 Task: Update the listing type of the saved search to "Exclude short sales".
Action: Mouse moved to (861, 127)
Screenshot: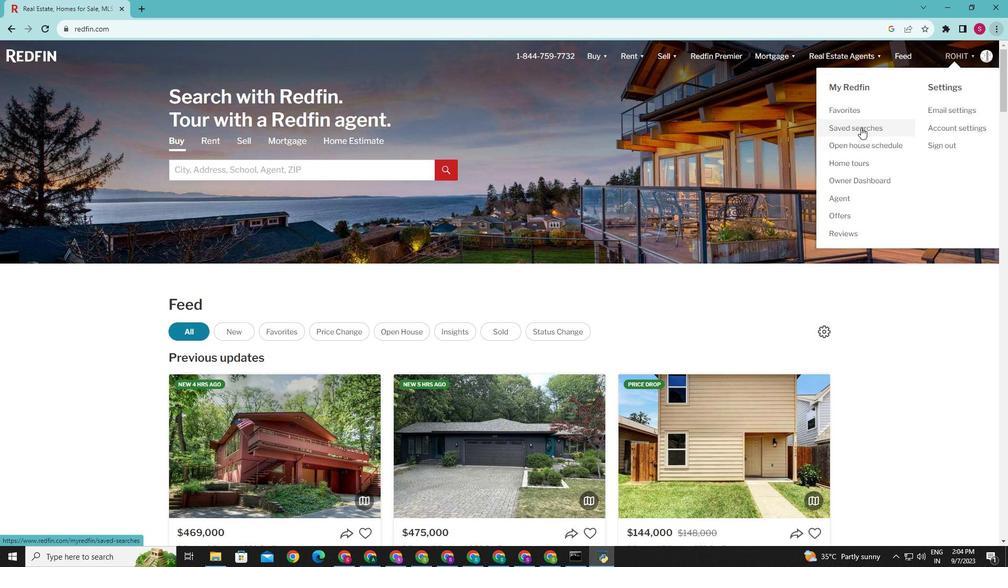 
Action: Mouse pressed left at (861, 127)
Screenshot: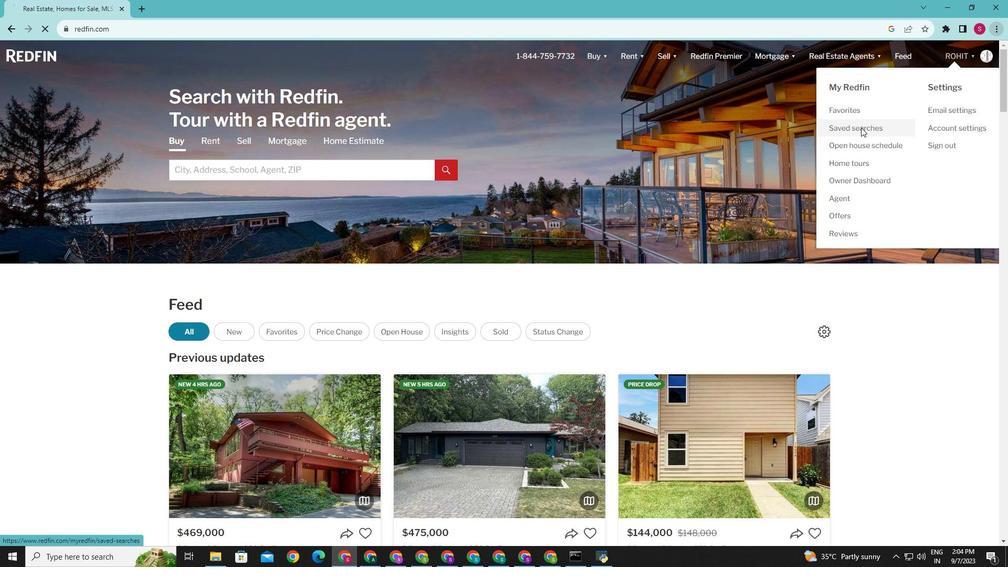 
Action: Mouse moved to (333, 257)
Screenshot: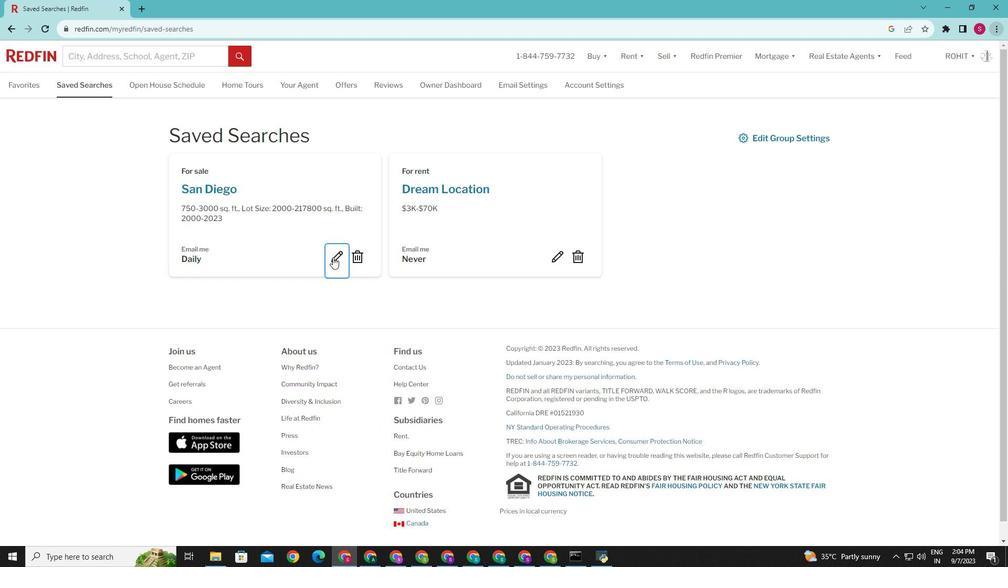 
Action: Mouse pressed left at (333, 257)
Screenshot: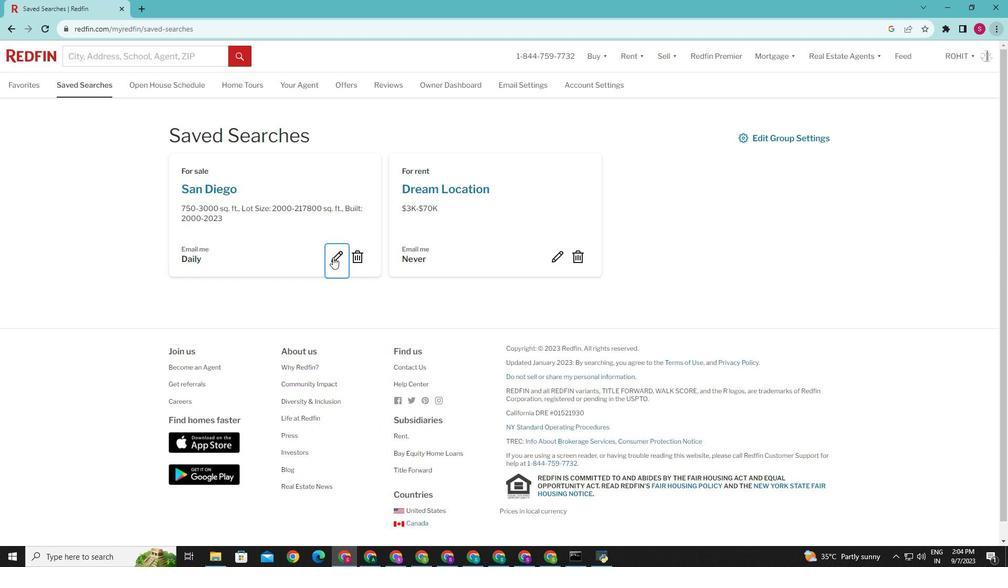 
Action: Mouse pressed left at (333, 257)
Screenshot: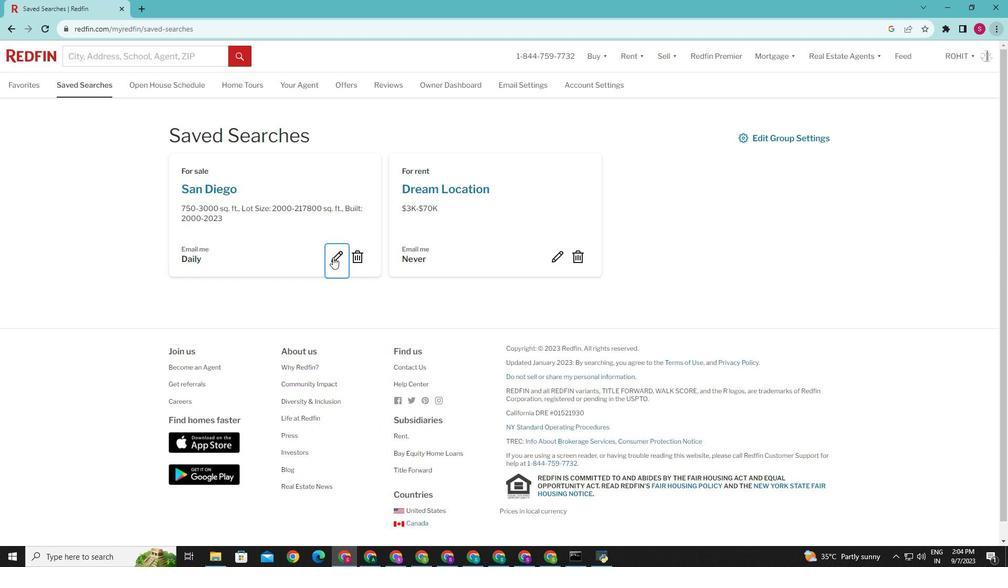 
Action: Mouse moved to (408, 278)
Screenshot: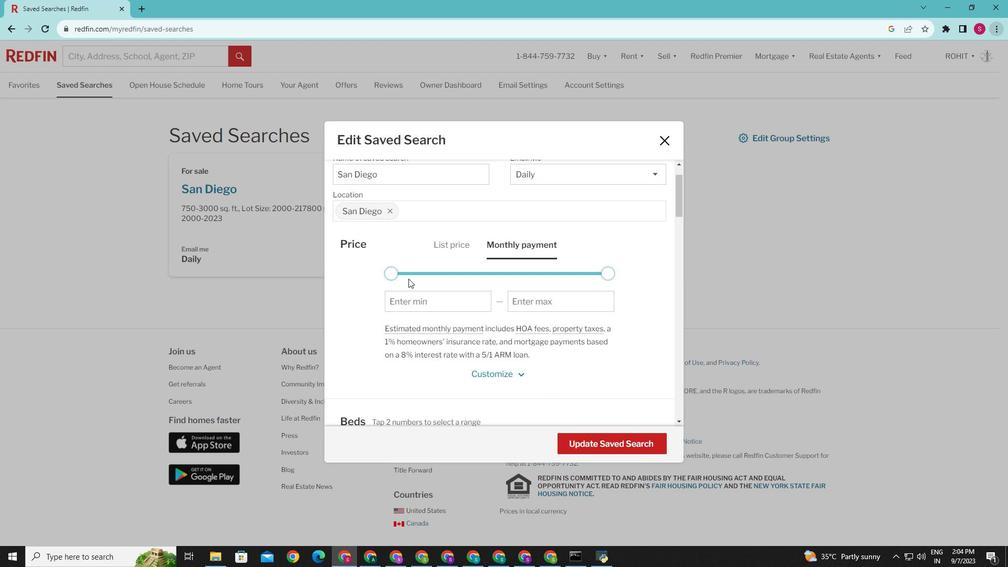 
Action: Mouse scrolled (408, 278) with delta (0, 0)
Screenshot: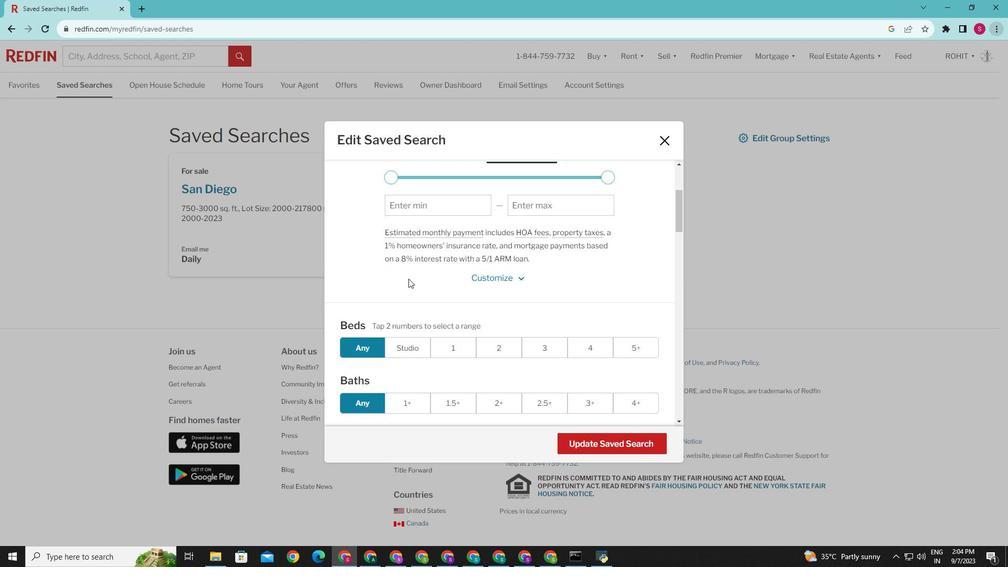 
Action: Mouse scrolled (408, 278) with delta (0, 0)
Screenshot: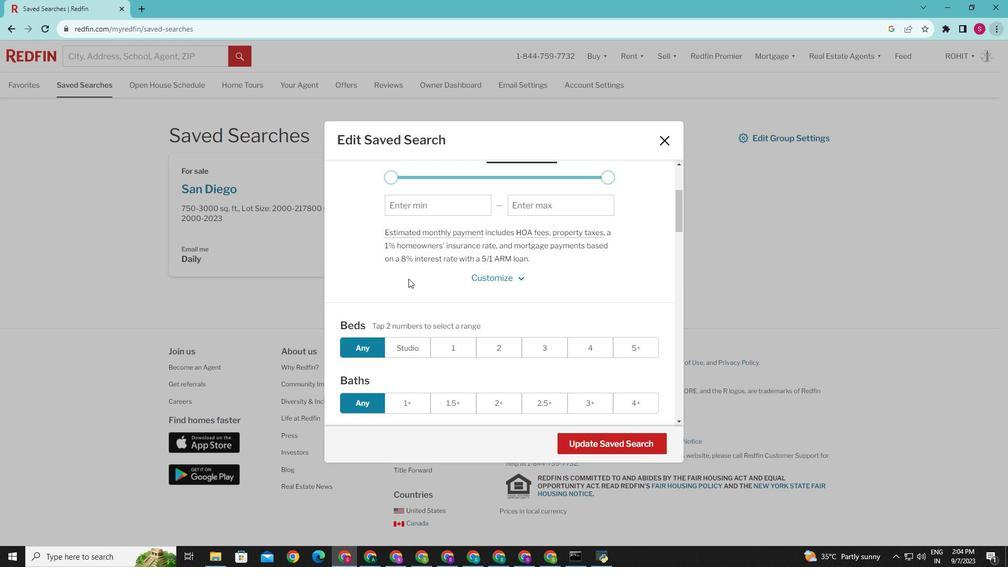 
Action: Mouse scrolled (408, 278) with delta (0, 0)
Screenshot: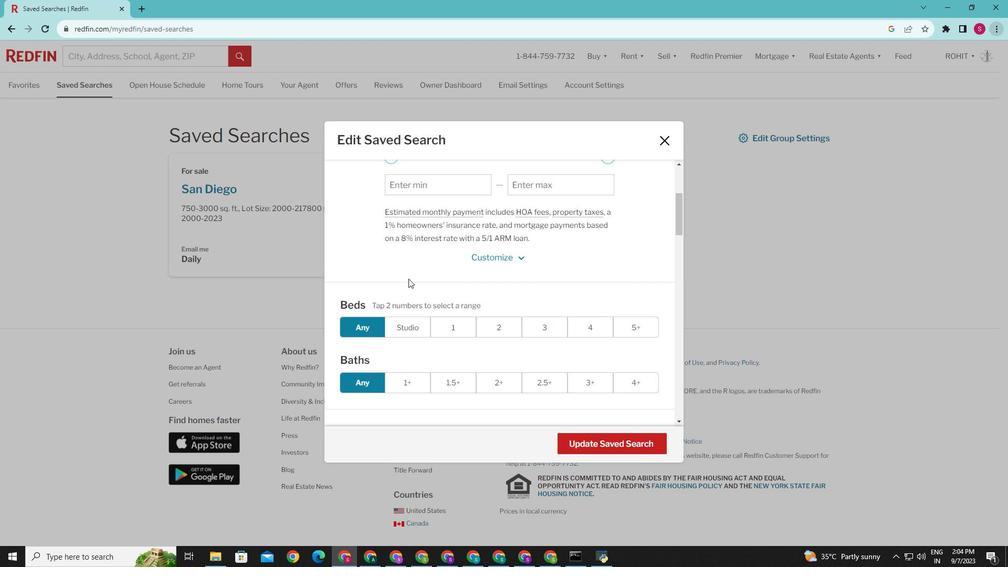 
Action: Mouse scrolled (408, 278) with delta (0, 0)
Screenshot: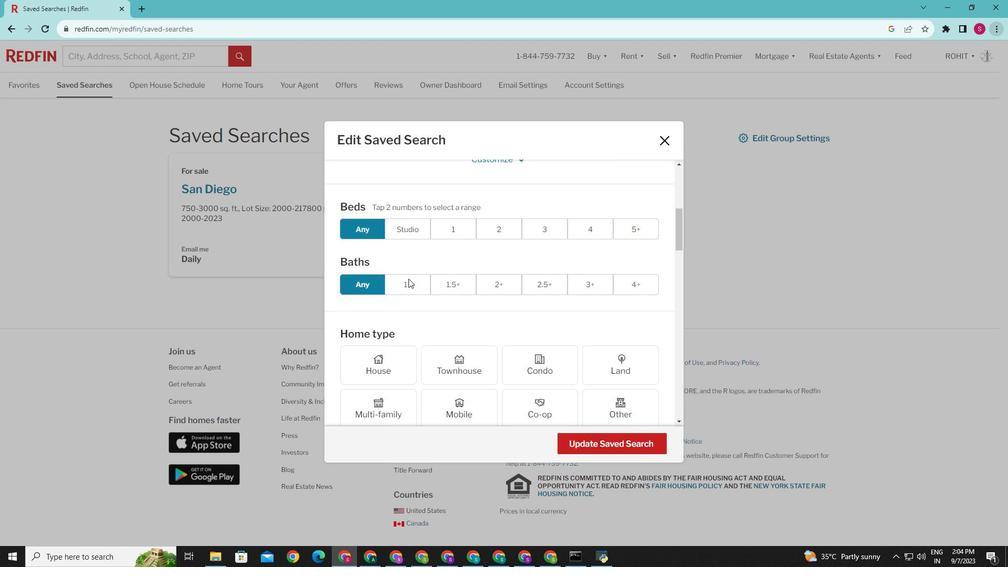 
Action: Mouse scrolled (408, 278) with delta (0, 0)
Screenshot: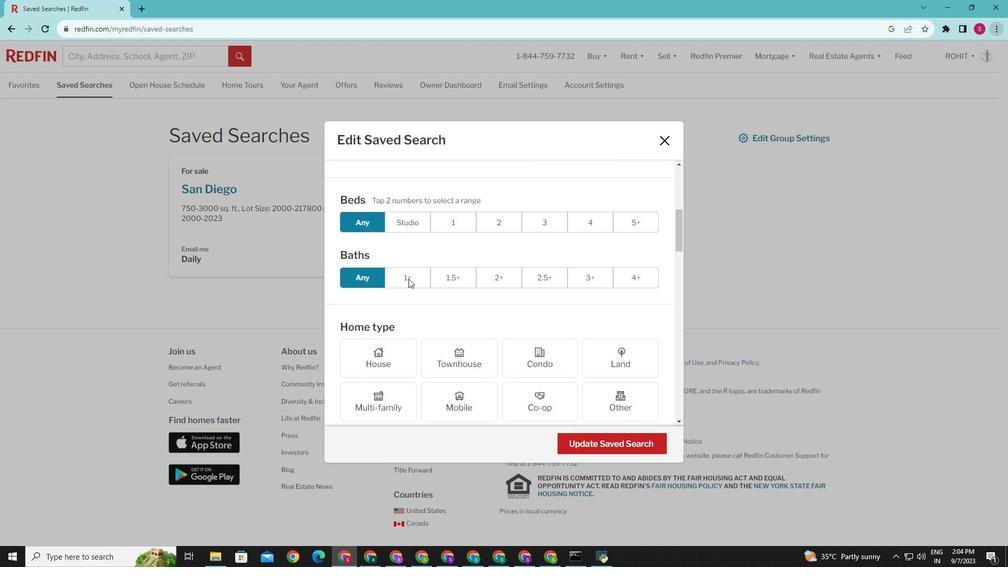 
Action: Mouse scrolled (408, 278) with delta (0, 0)
Screenshot: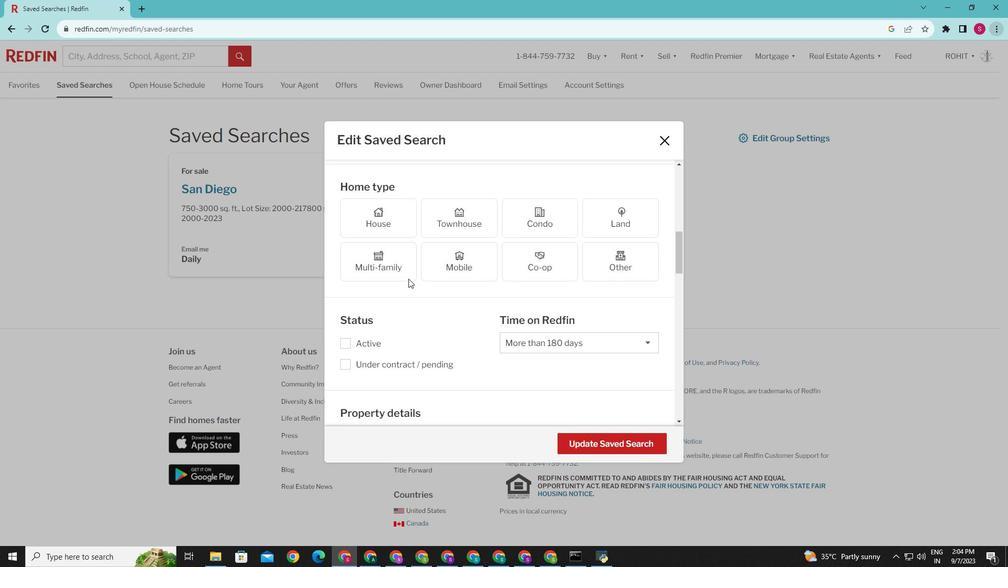 
Action: Mouse scrolled (408, 278) with delta (0, 0)
Screenshot: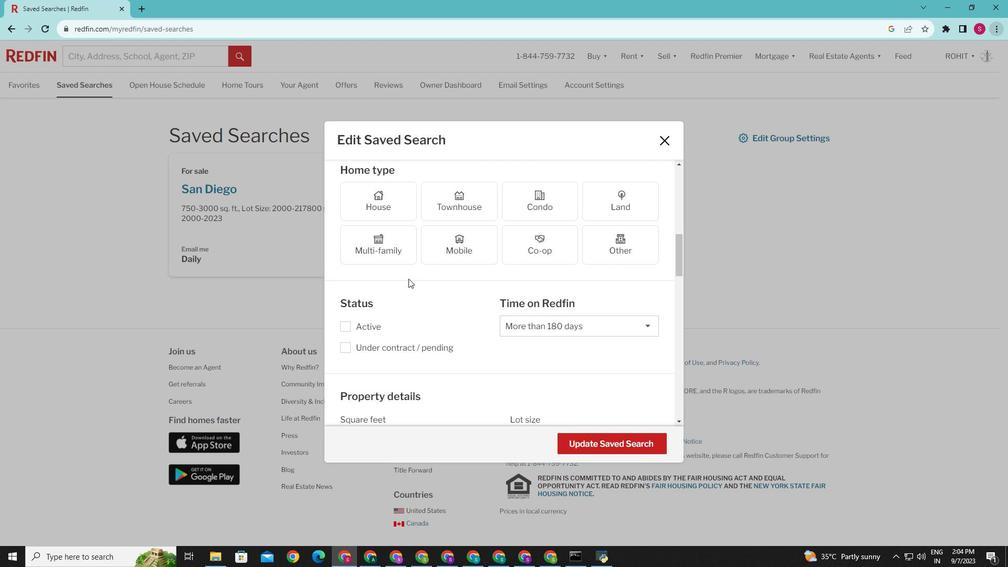 
Action: Mouse scrolled (408, 278) with delta (0, 0)
Screenshot: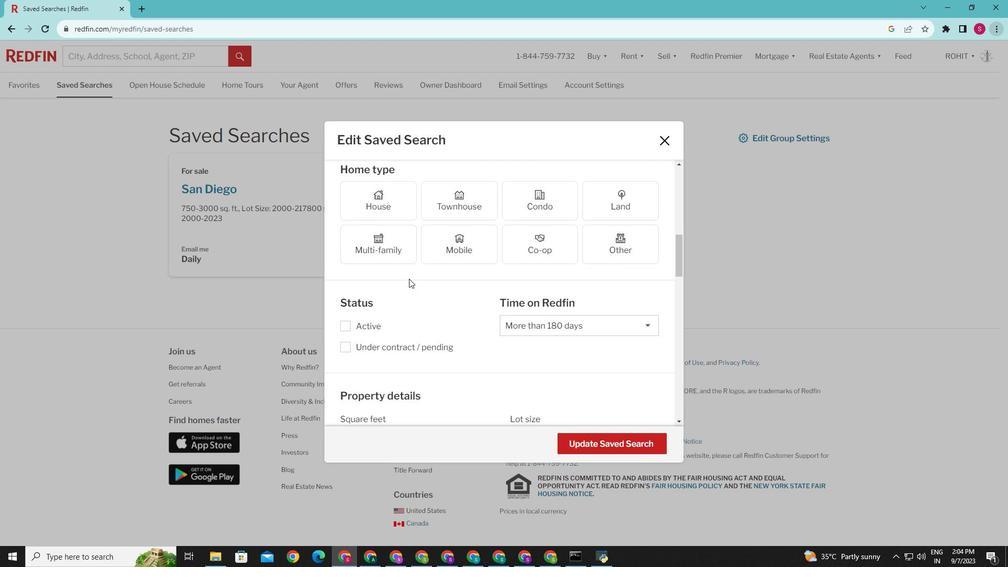
Action: Mouse moved to (410, 278)
Screenshot: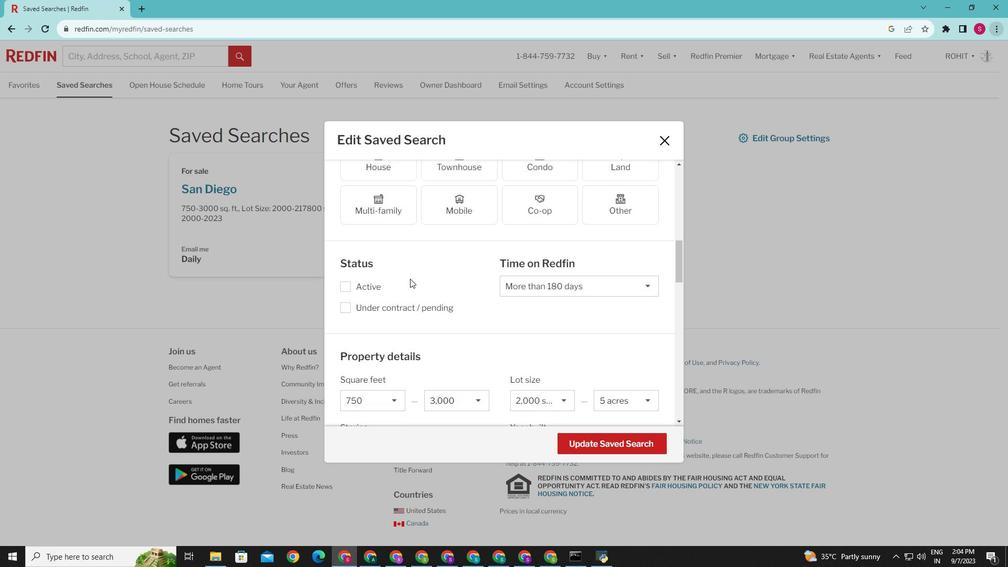 
Action: Mouse scrolled (410, 278) with delta (0, 0)
Screenshot: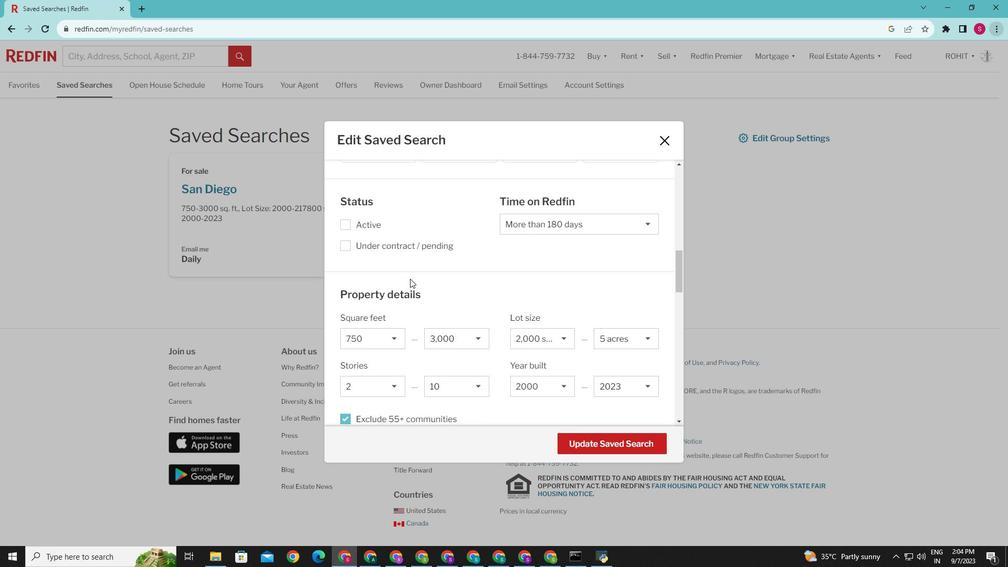 
Action: Mouse scrolled (410, 278) with delta (0, 0)
Screenshot: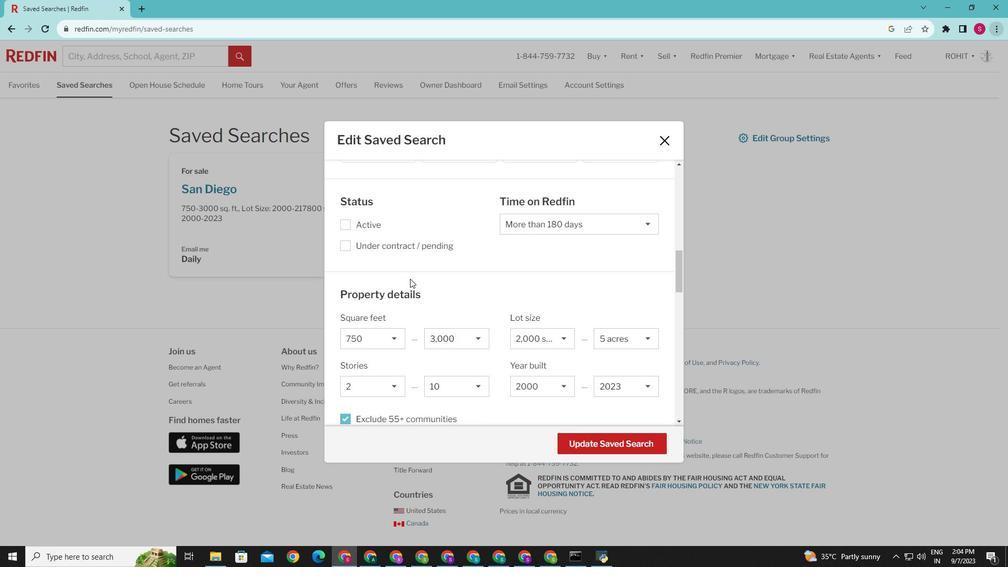 
Action: Mouse moved to (410, 278)
Screenshot: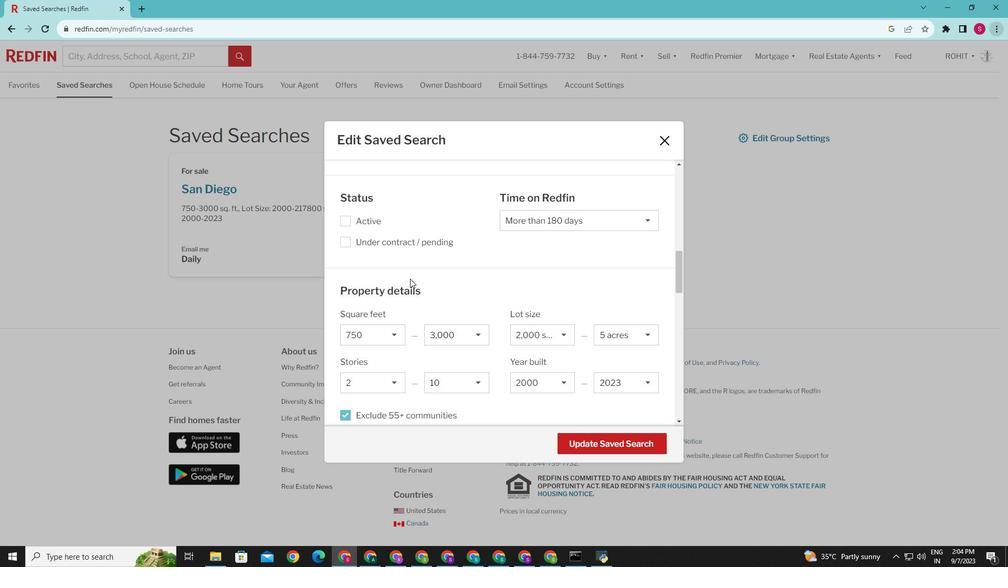 
Action: Mouse scrolled (410, 278) with delta (0, 0)
Screenshot: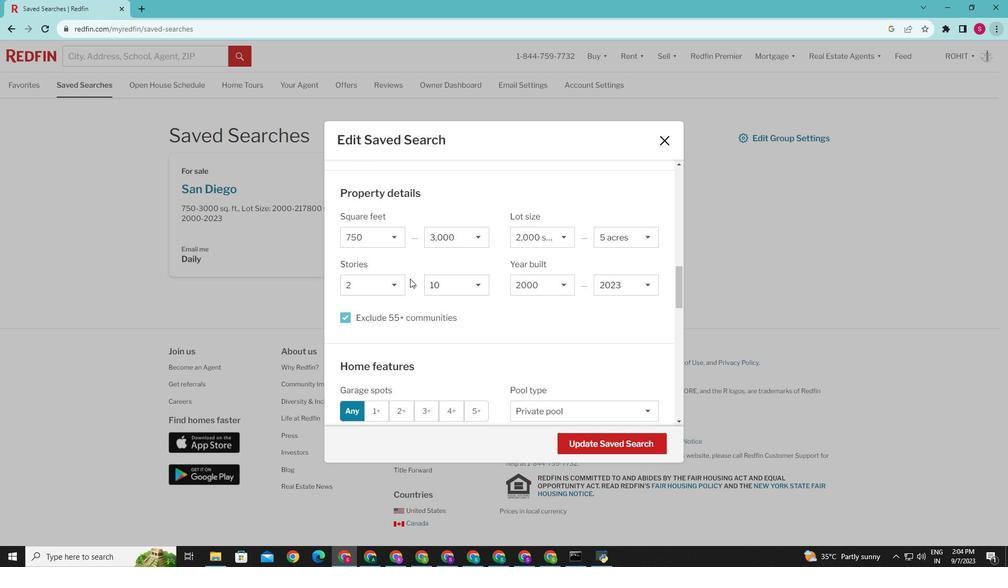 
Action: Mouse scrolled (410, 278) with delta (0, 0)
Screenshot: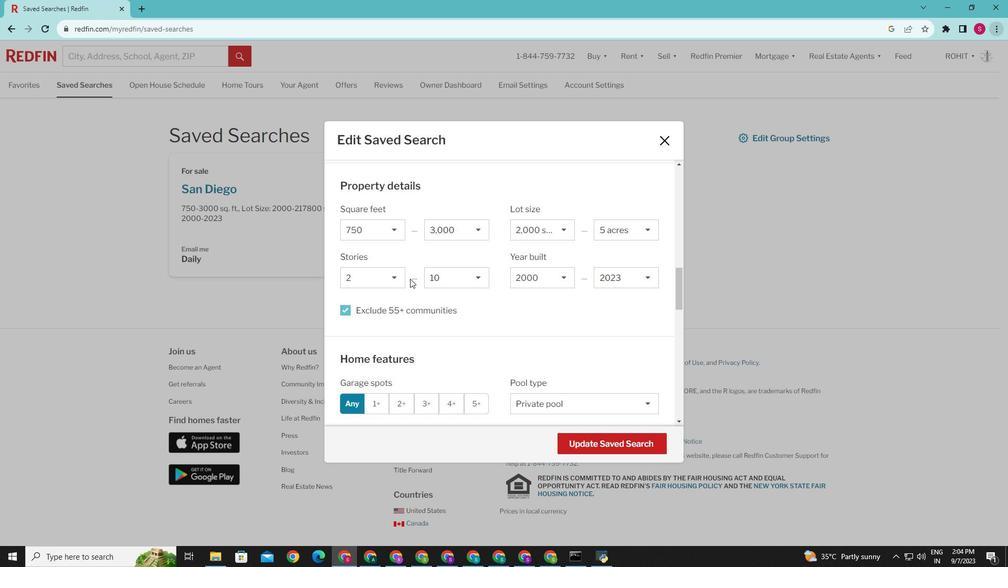 
Action: Mouse scrolled (410, 278) with delta (0, 0)
Screenshot: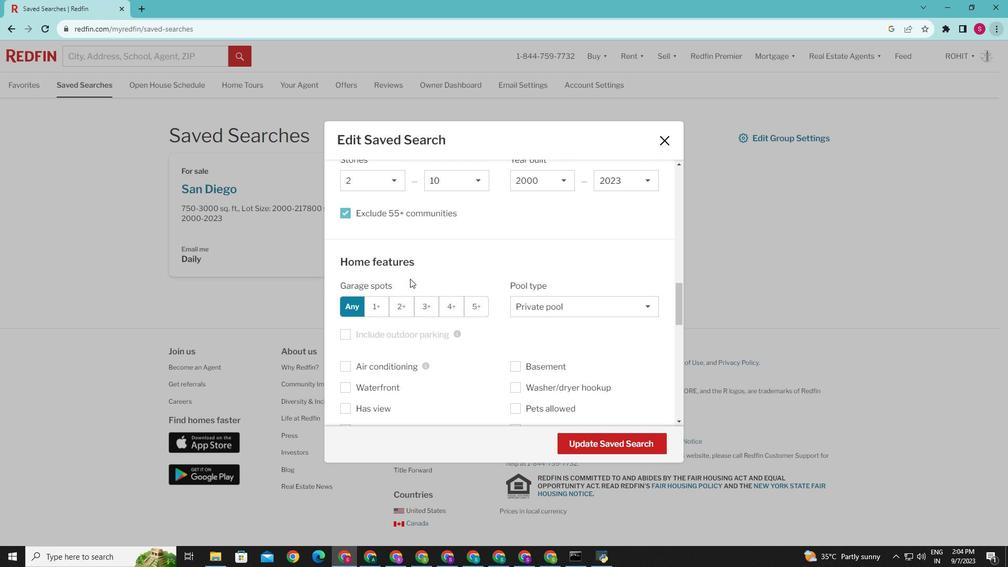 
Action: Mouse scrolled (410, 278) with delta (0, 0)
Screenshot: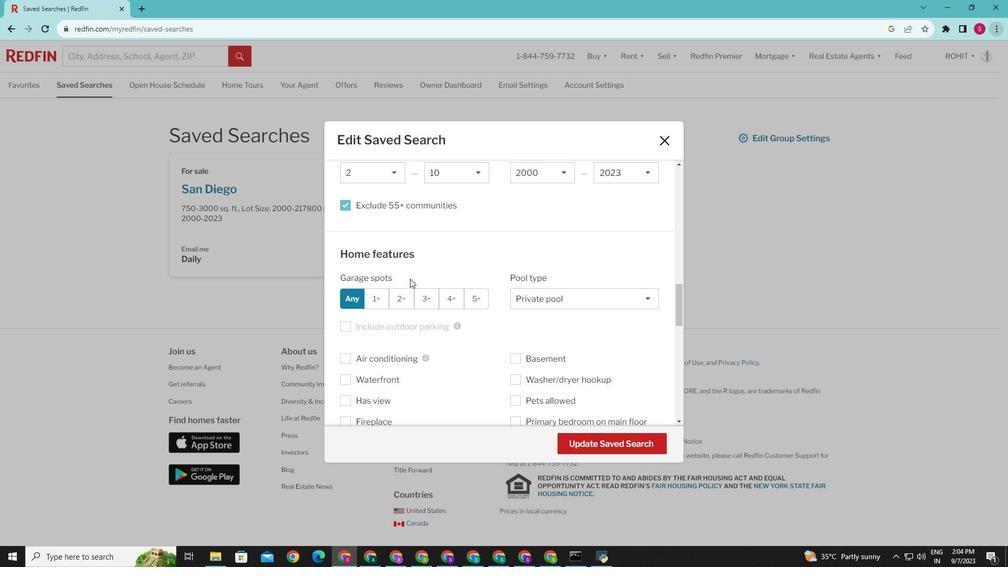 
Action: Mouse scrolled (410, 278) with delta (0, 0)
Screenshot: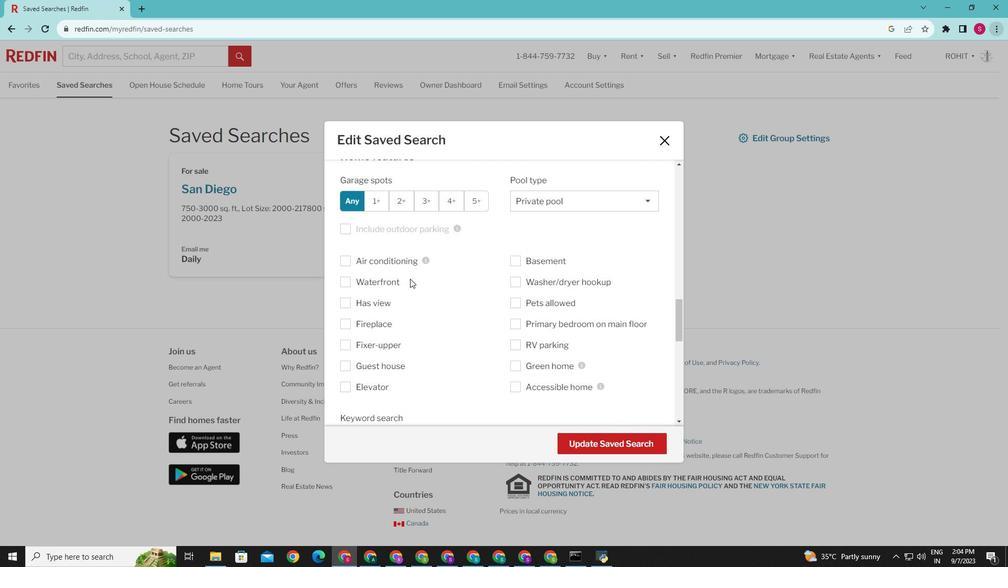 
Action: Mouse scrolled (410, 278) with delta (0, 0)
Screenshot: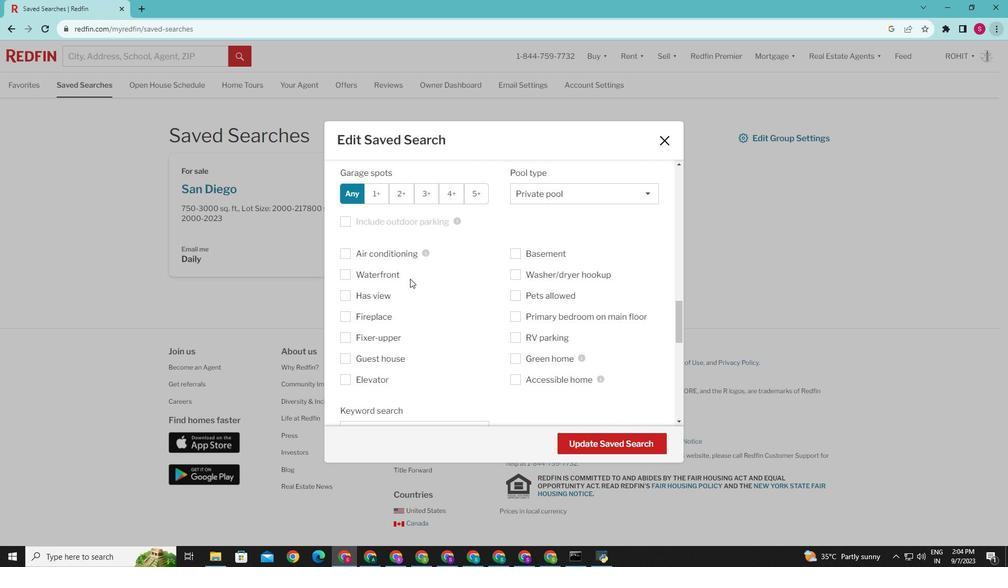 
Action: Mouse scrolled (410, 278) with delta (0, 0)
Screenshot: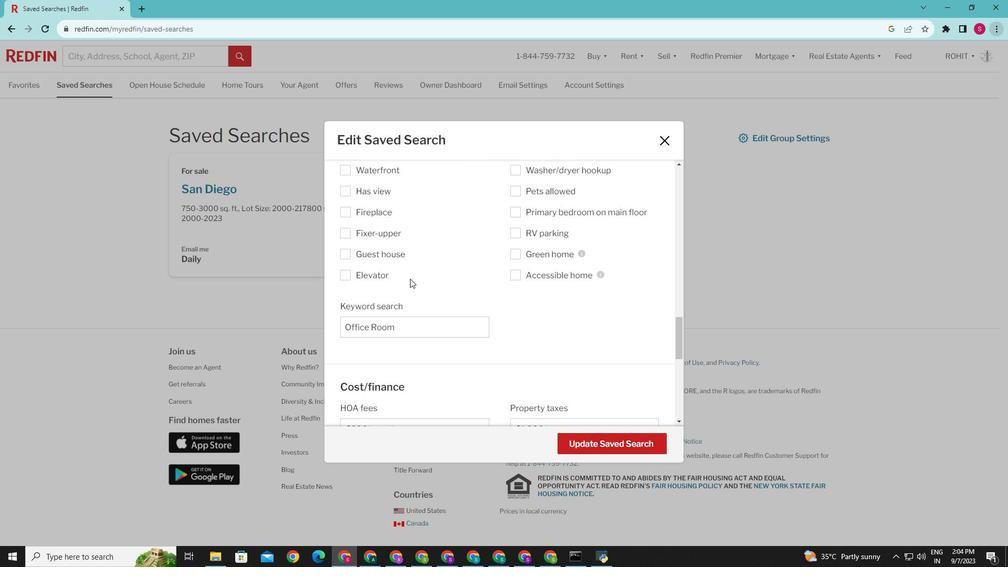 
Action: Mouse scrolled (410, 278) with delta (0, 0)
Screenshot: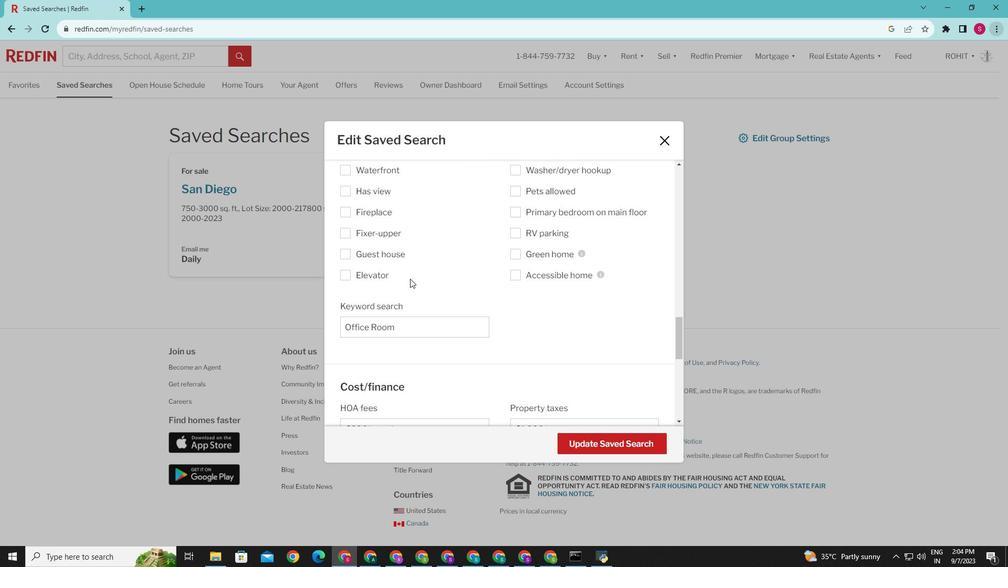 
Action: Mouse scrolled (410, 278) with delta (0, 0)
Screenshot: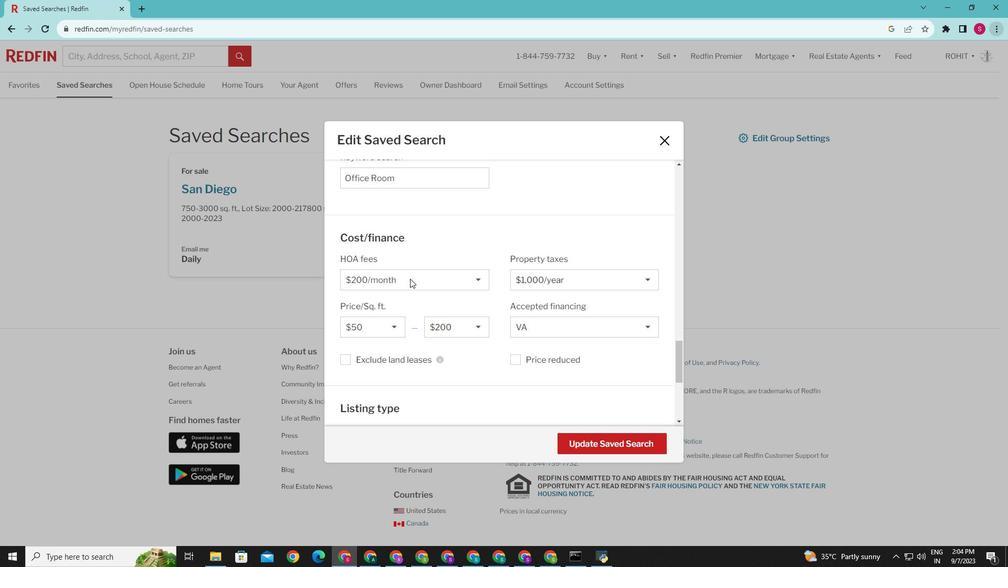
Action: Mouse scrolled (410, 278) with delta (0, 0)
Screenshot: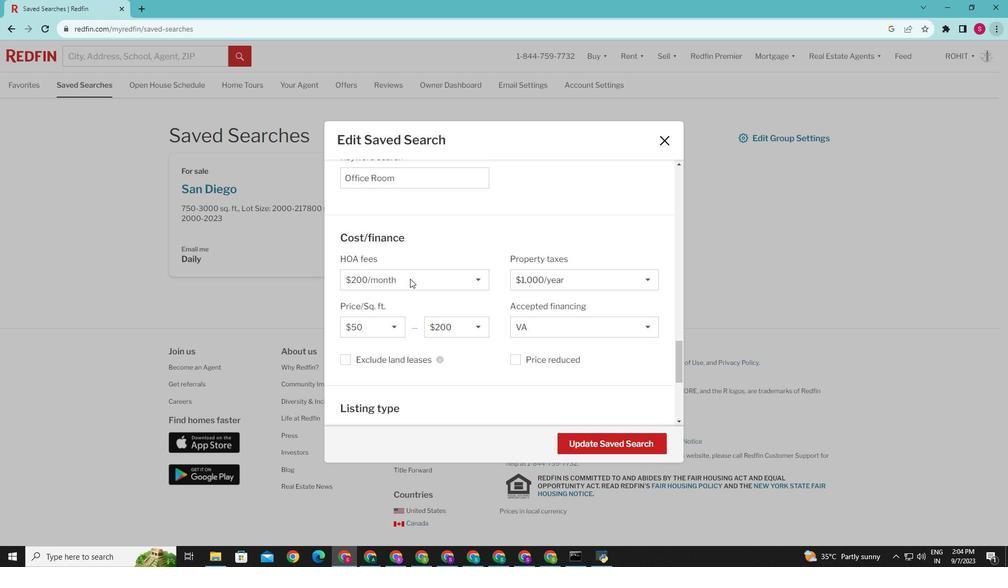
Action: Mouse scrolled (410, 278) with delta (0, 0)
Screenshot: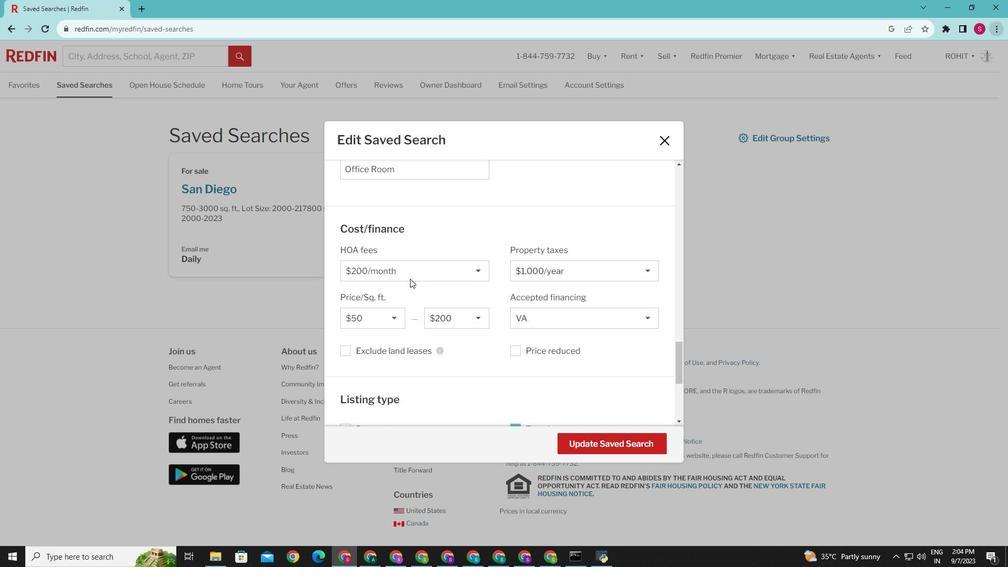 
Action: Mouse scrolled (410, 278) with delta (0, 0)
Screenshot: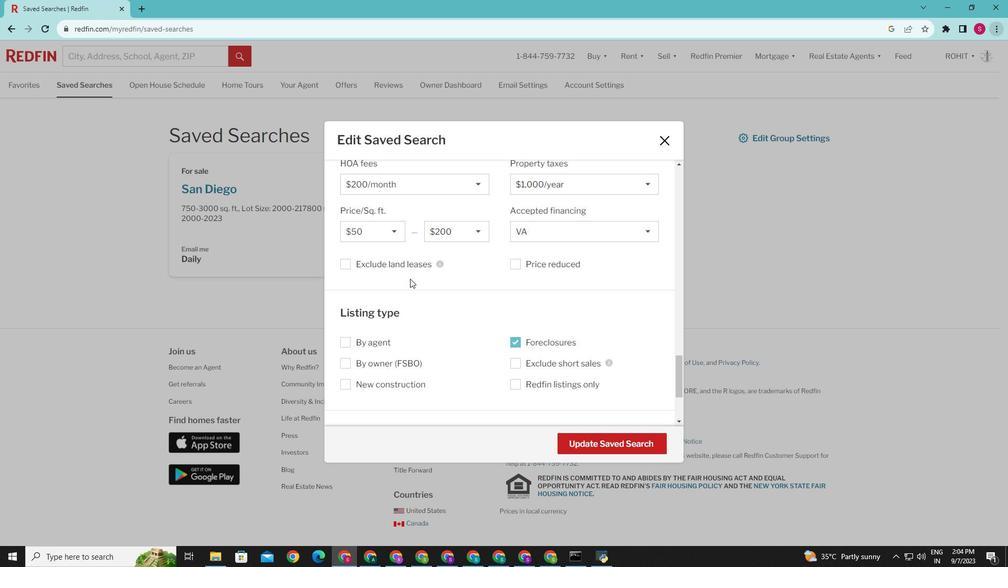 
Action: Mouse scrolled (410, 278) with delta (0, 0)
Screenshot: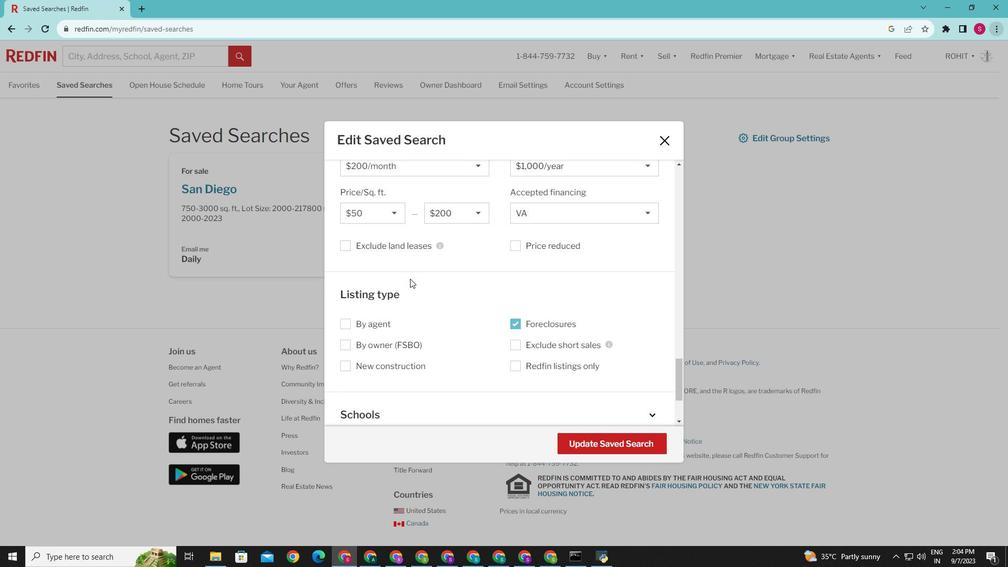 
Action: Mouse scrolled (410, 278) with delta (0, 0)
Screenshot: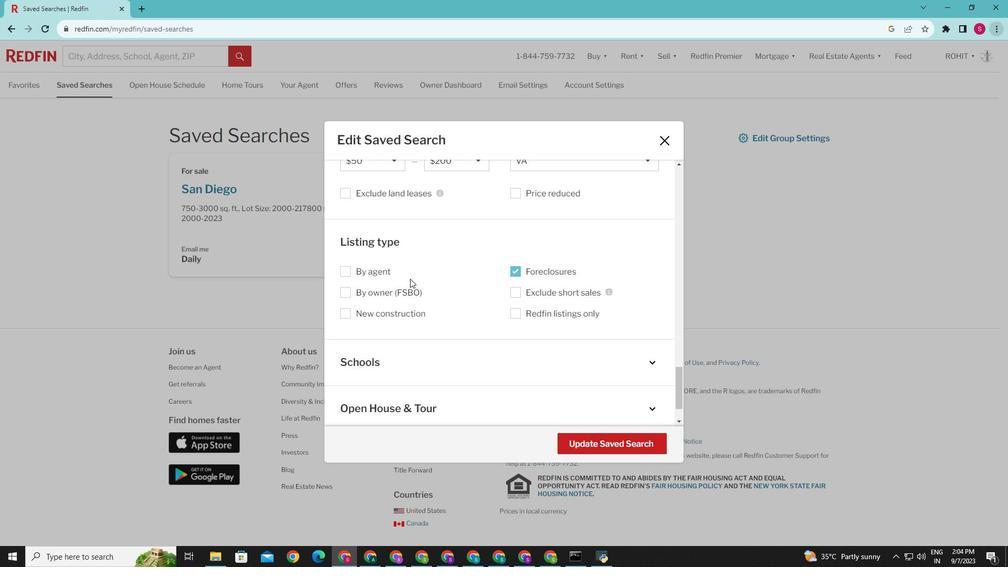 
Action: Mouse moved to (515, 288)
Screenshot: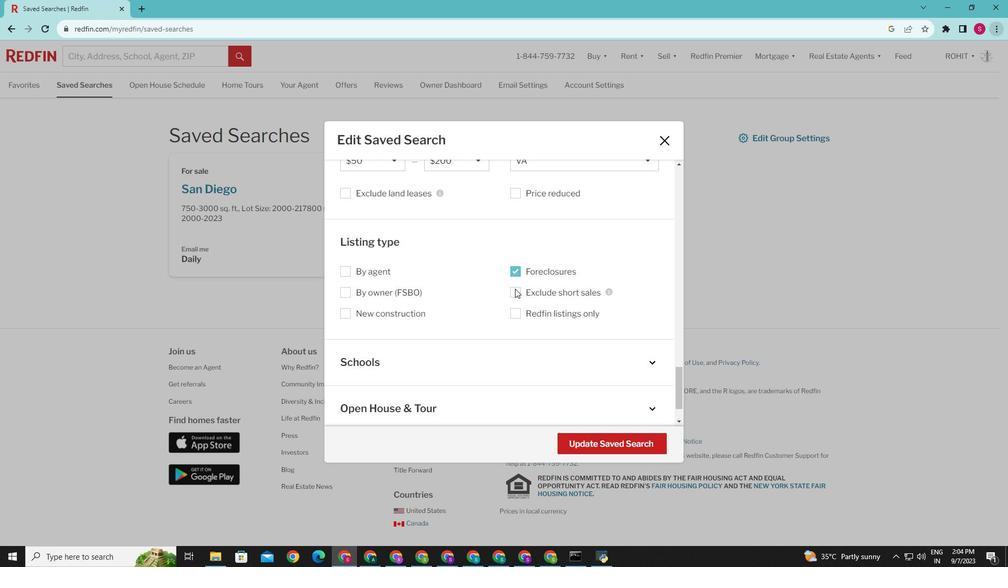 
Action: Mouse pressed left at (515, 288)
Screenshot: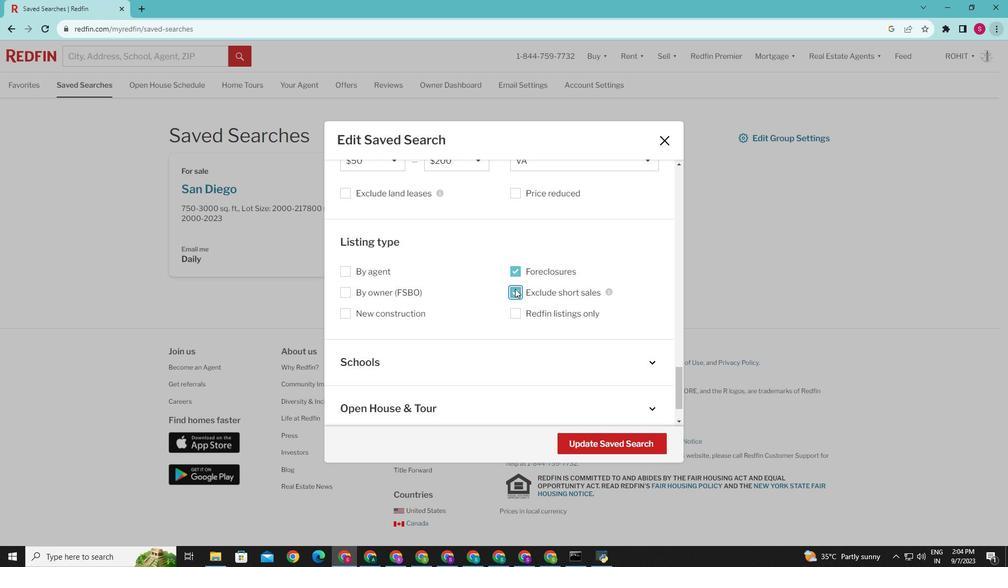 
Action: Mouse moved to (584, 444)
Screenshot: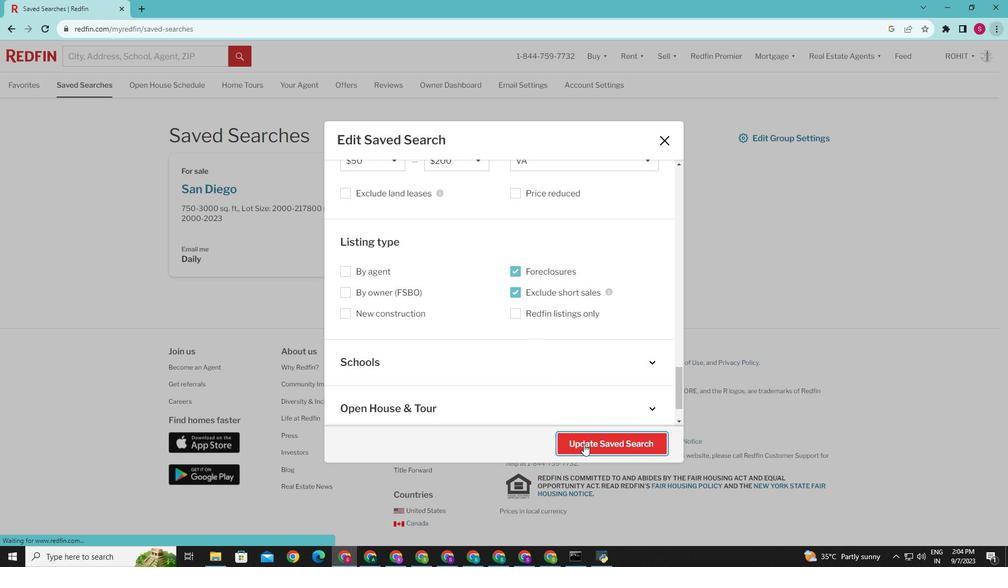 
Action: Mouse pressed left at (584, 444)
Screenshot: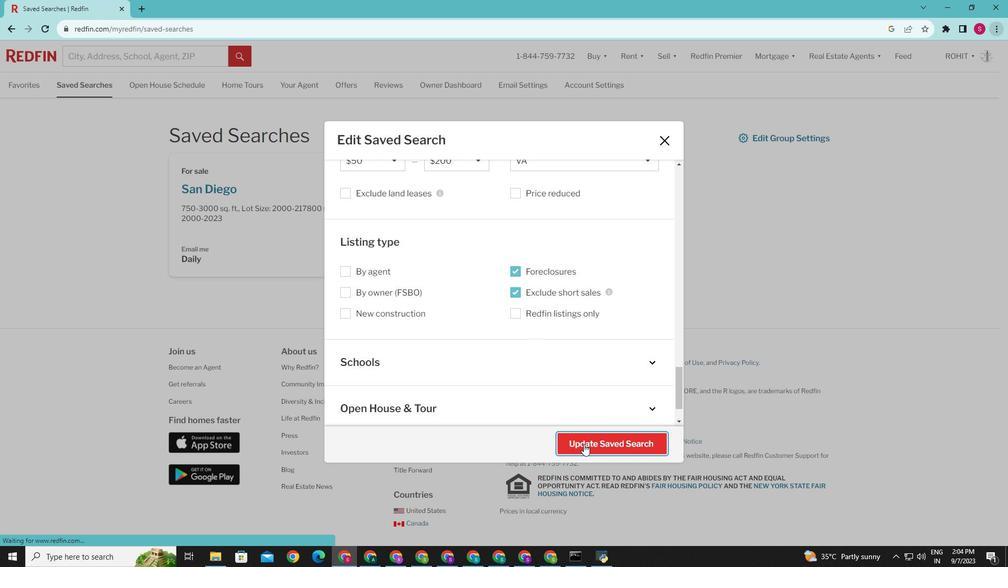 
Action: Mouse moved to (583, 442)
Screenshot: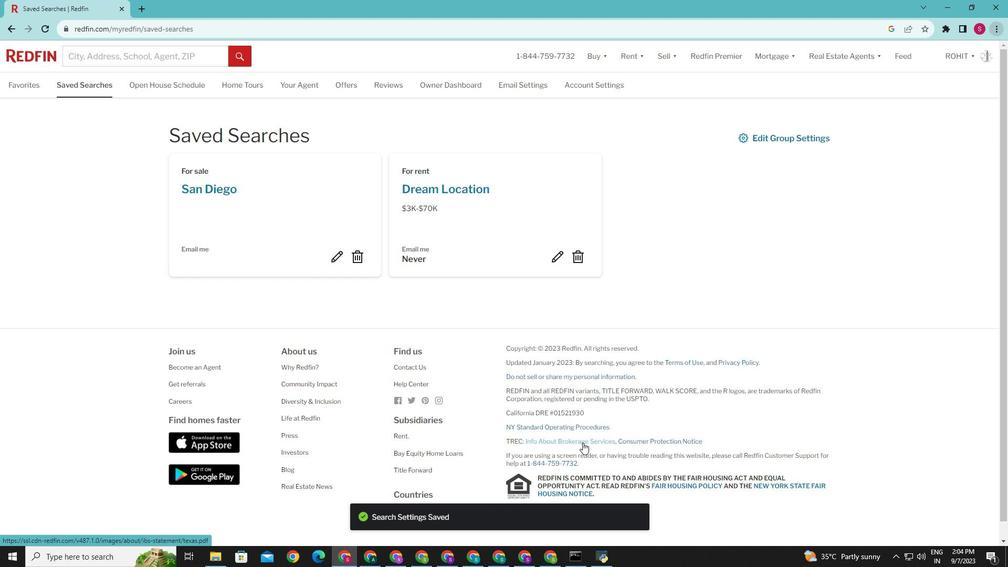 
